 Task: Open settings.json of the extra paths.
Action: Mouse moved to (18, 490)
Screenshot: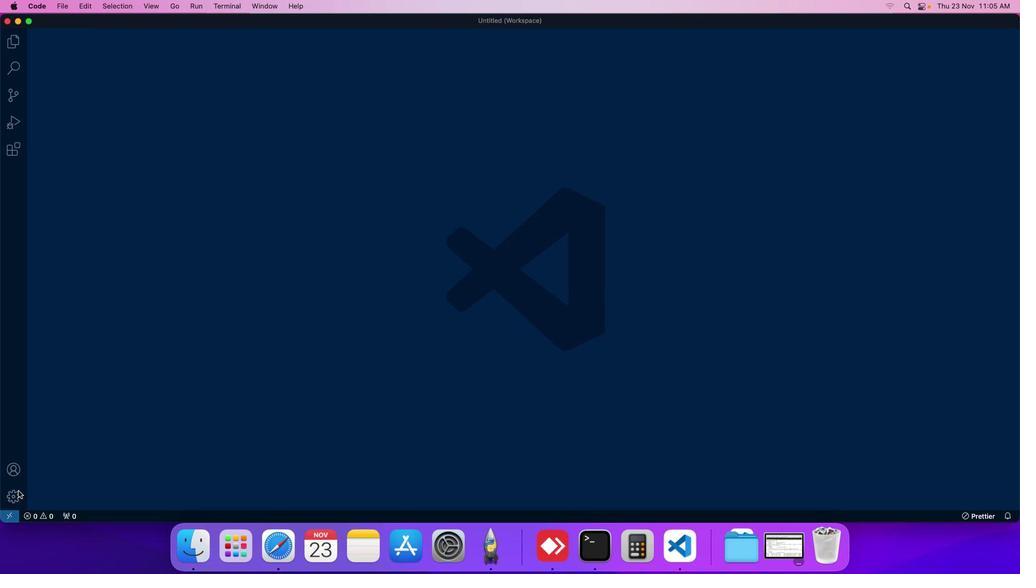 
Action: Mouse pressed left at (18, 490)
Screenshot: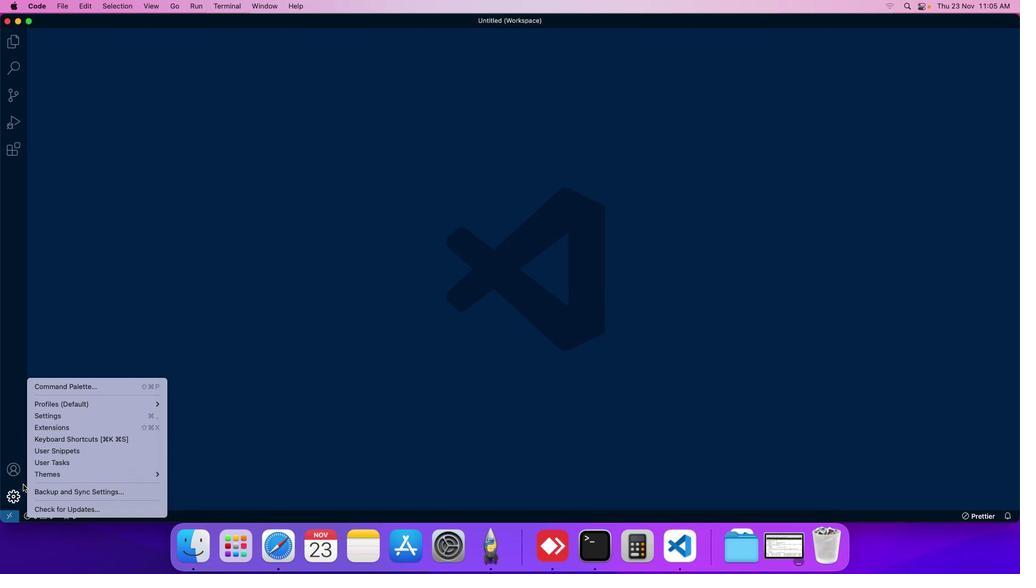 
Action: Mouse moved to (49, 416)
Screenshot: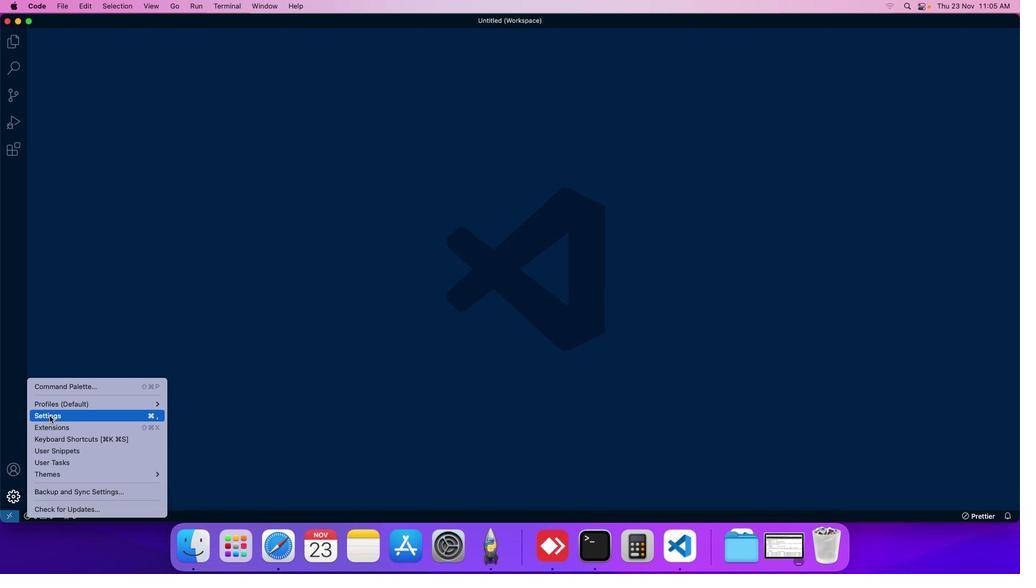 
Action: Mouse pressed left at (49, 416)
Screenshot: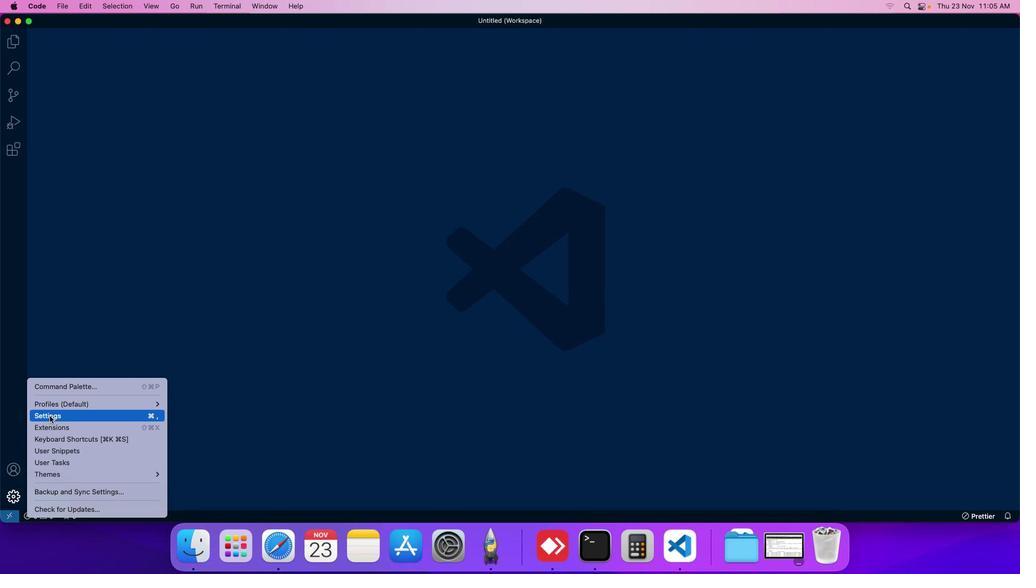 
Action: Mouse moved to (230, 78)
Screenshot: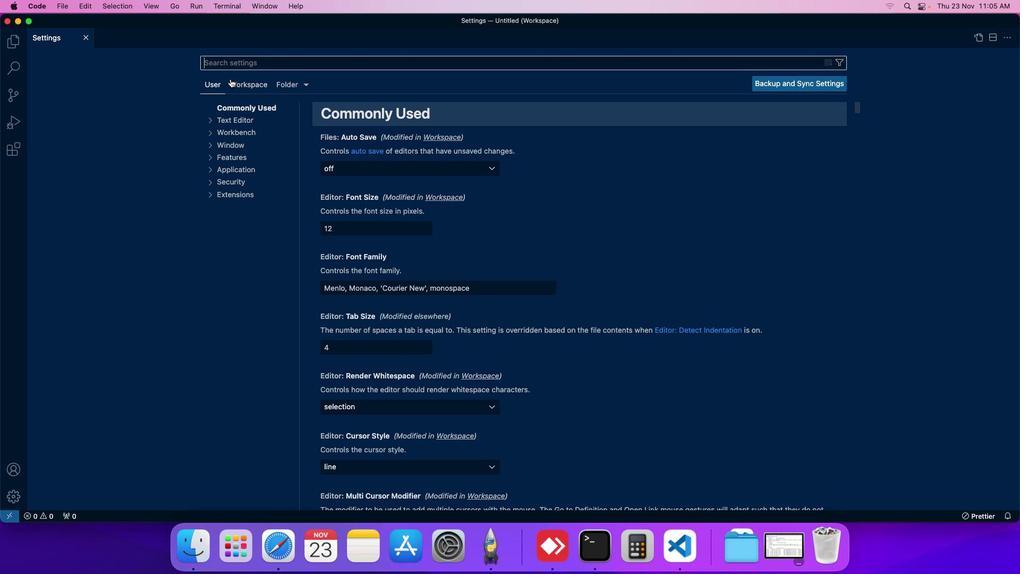 
Action: Mouse pressed left at (230, 78)
Screenshot: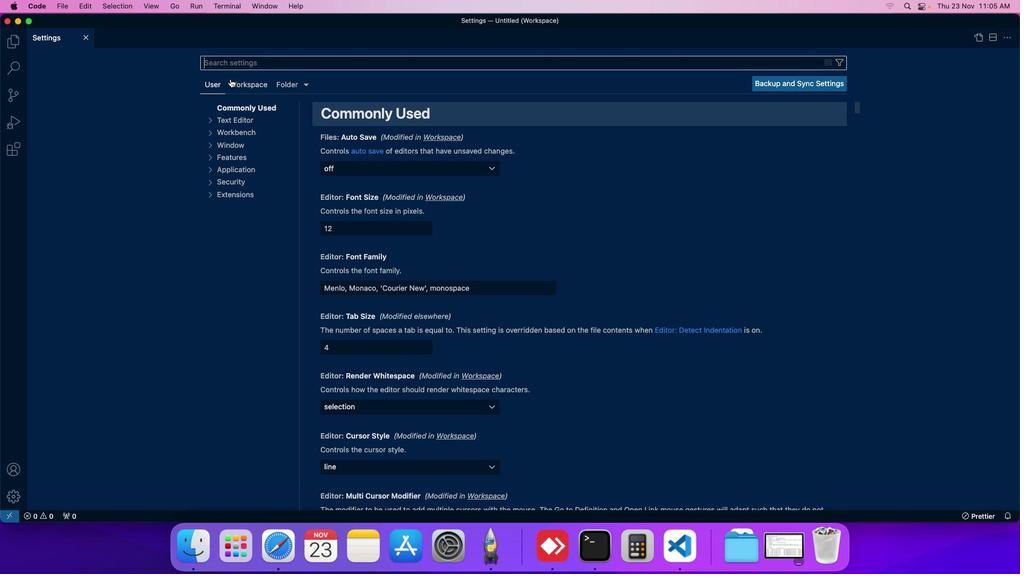 
Action: Mouse moved to (222, 179)
Screenshot: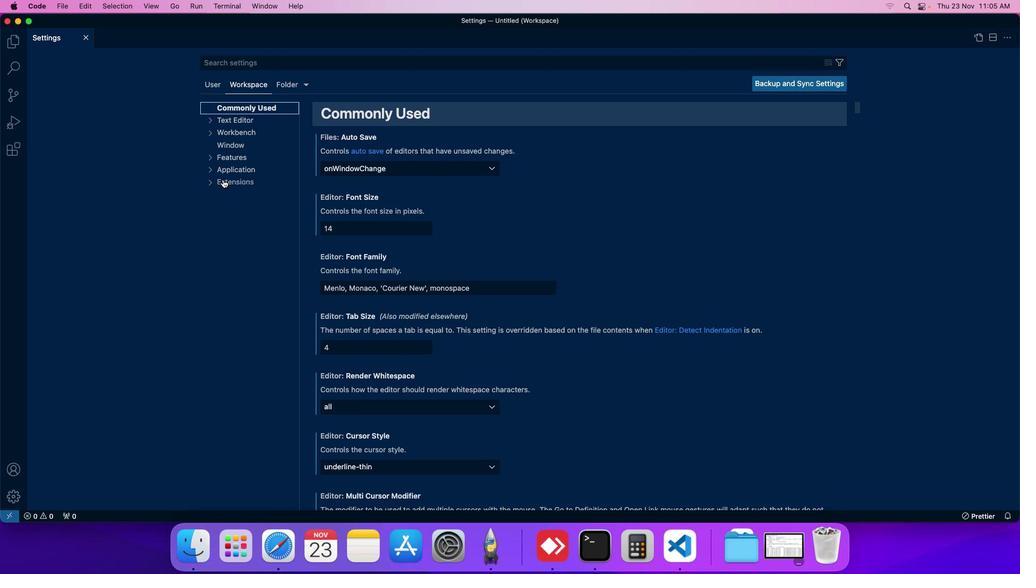 
Action: Mouse pressed left at (222, 179)
Screenshot: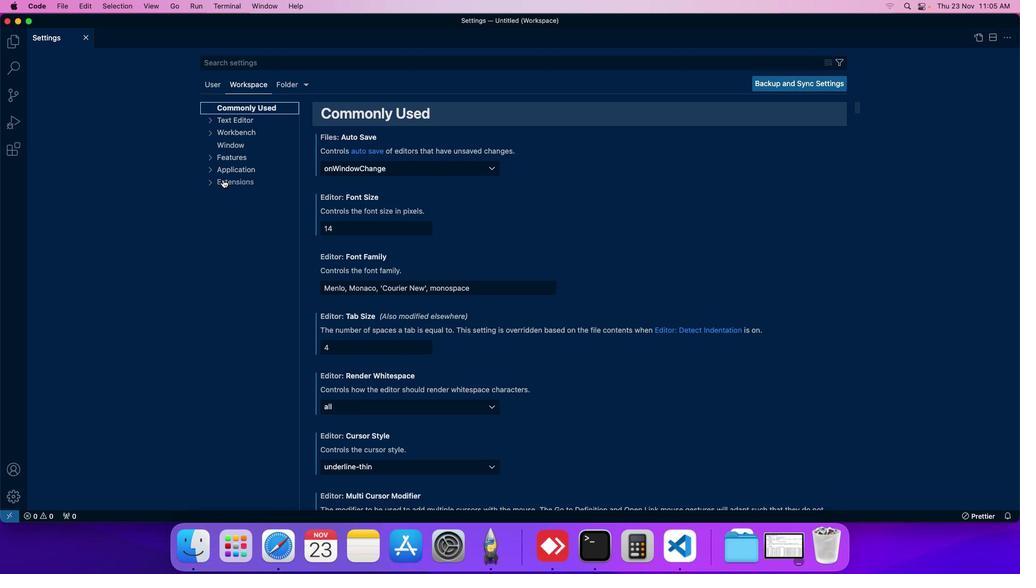 
Action: Mouse moved to (235, 418)
Screenshot: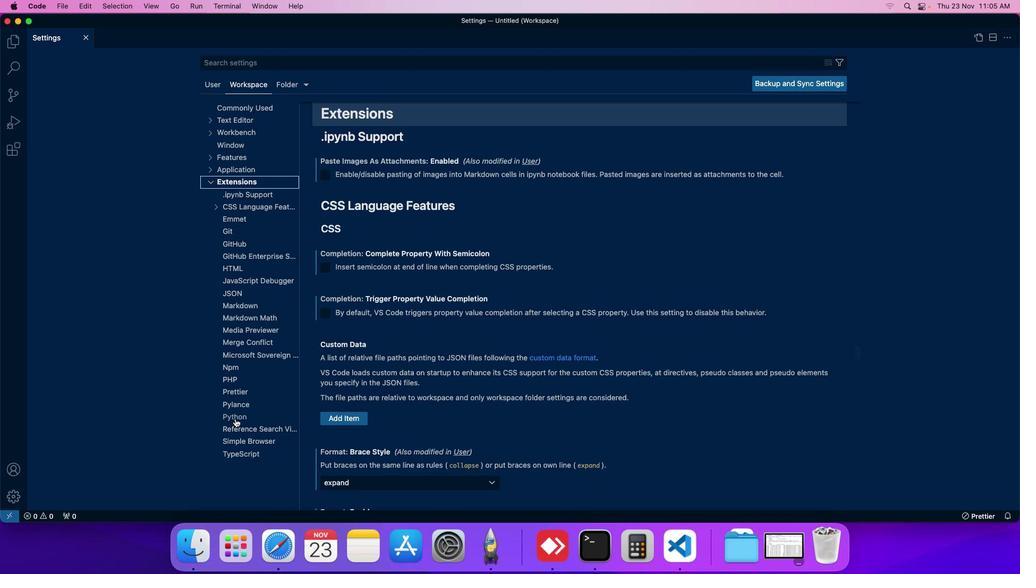 
Action: Mouse pressed left at (235, 418)
Screenshot: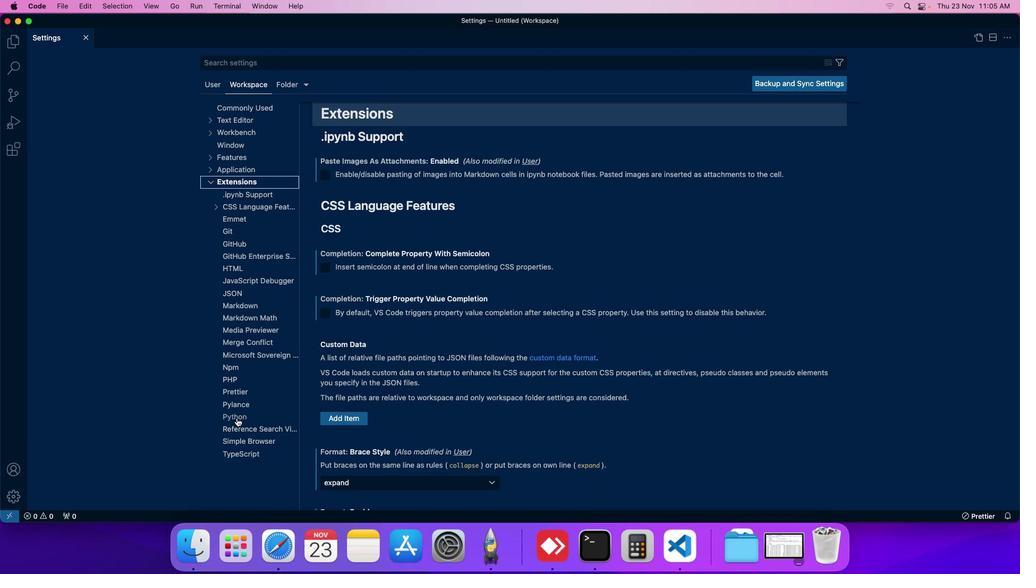 
Action: Mouse moved to (358, 238)
Screenshot: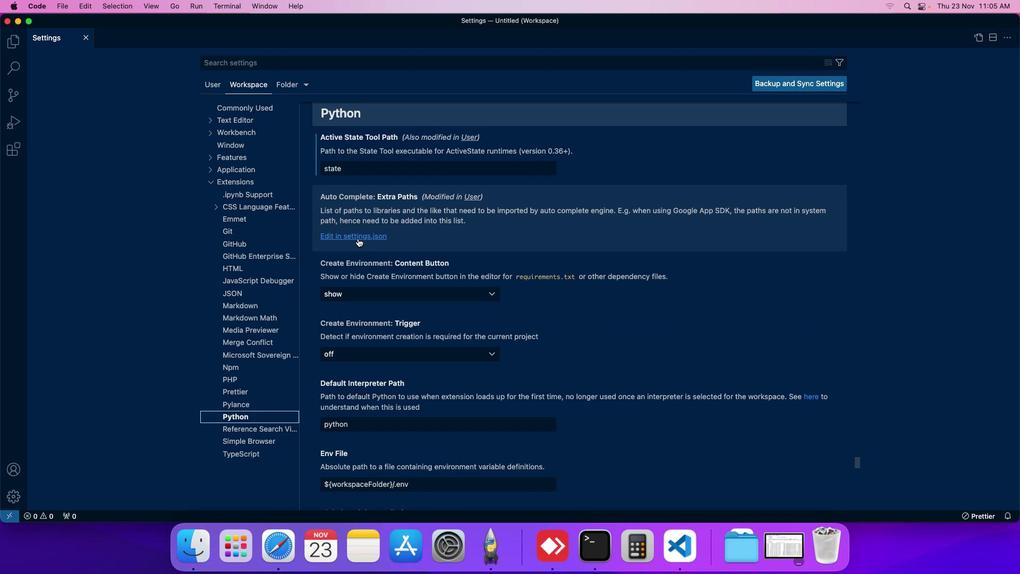 
Action: Mouse pressed left at (358, 238)
Screenshot: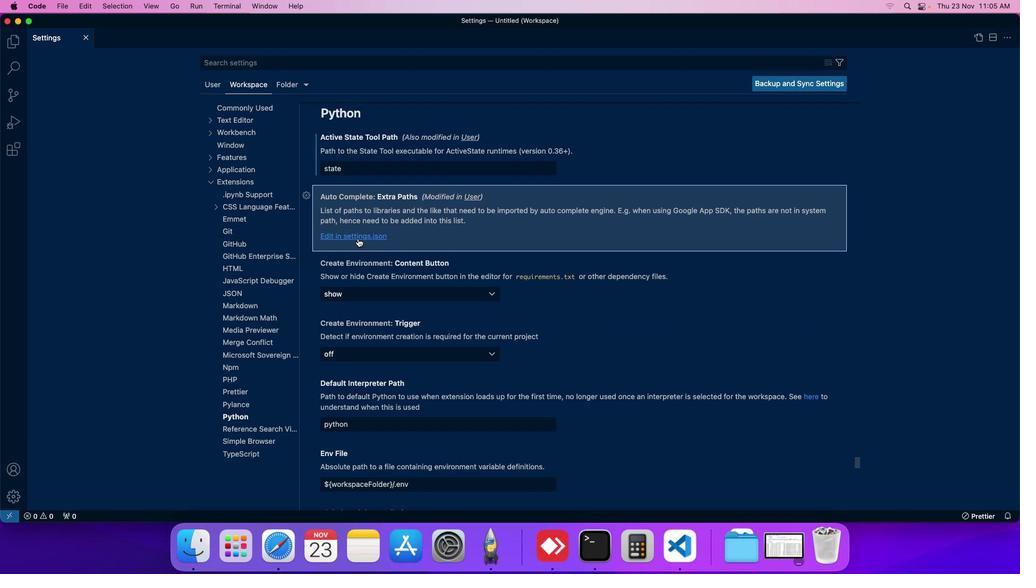 
Action: Mouse moved to (563, 308)
Screenshot: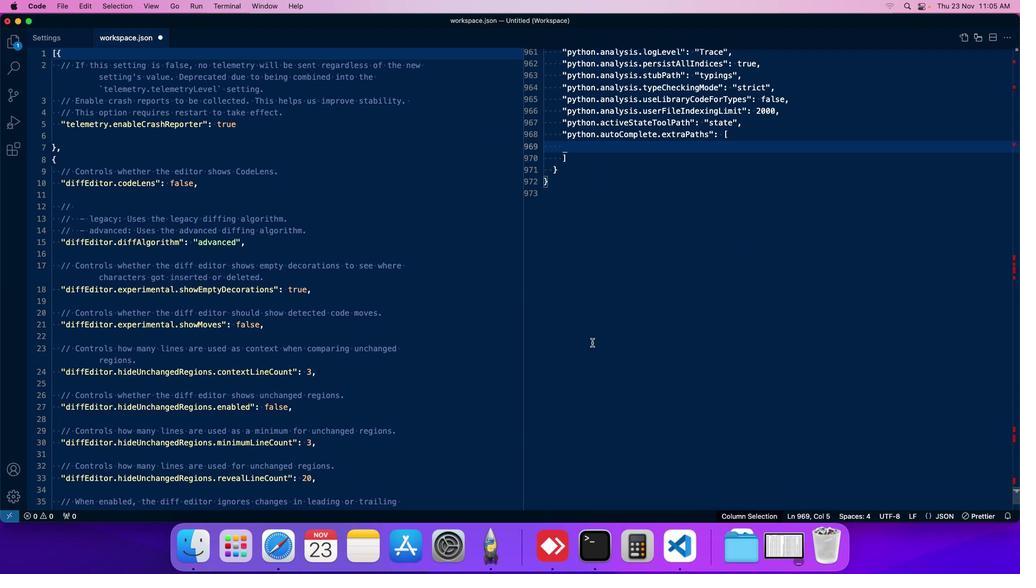 
